 Task: Create New Customer with Customer Name: Long John Silvers, Billing Address Line1: 1402 Camden Street, Billing Address Line2:  Reno, Billing Address Line3:  Nevada 89501
Action: Mouse moved to (174, 41)
Screenshot: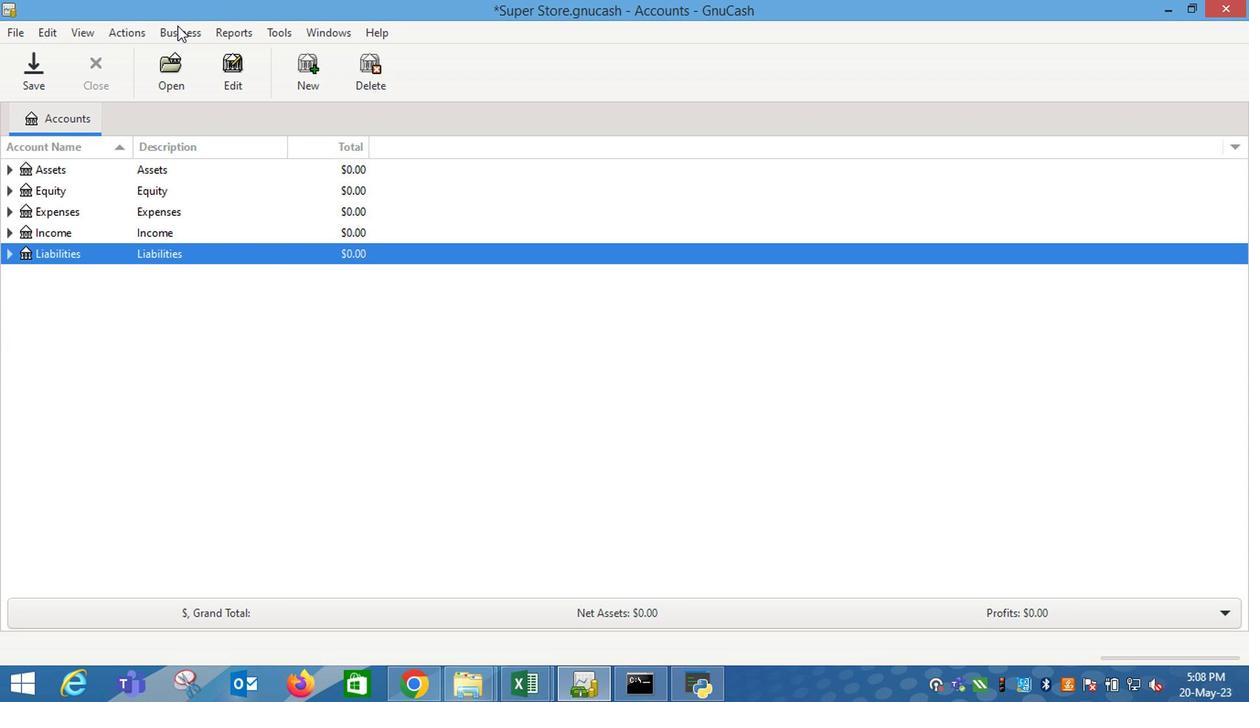 
Action: Mouse pressed left at (174, 41)
Screenshot: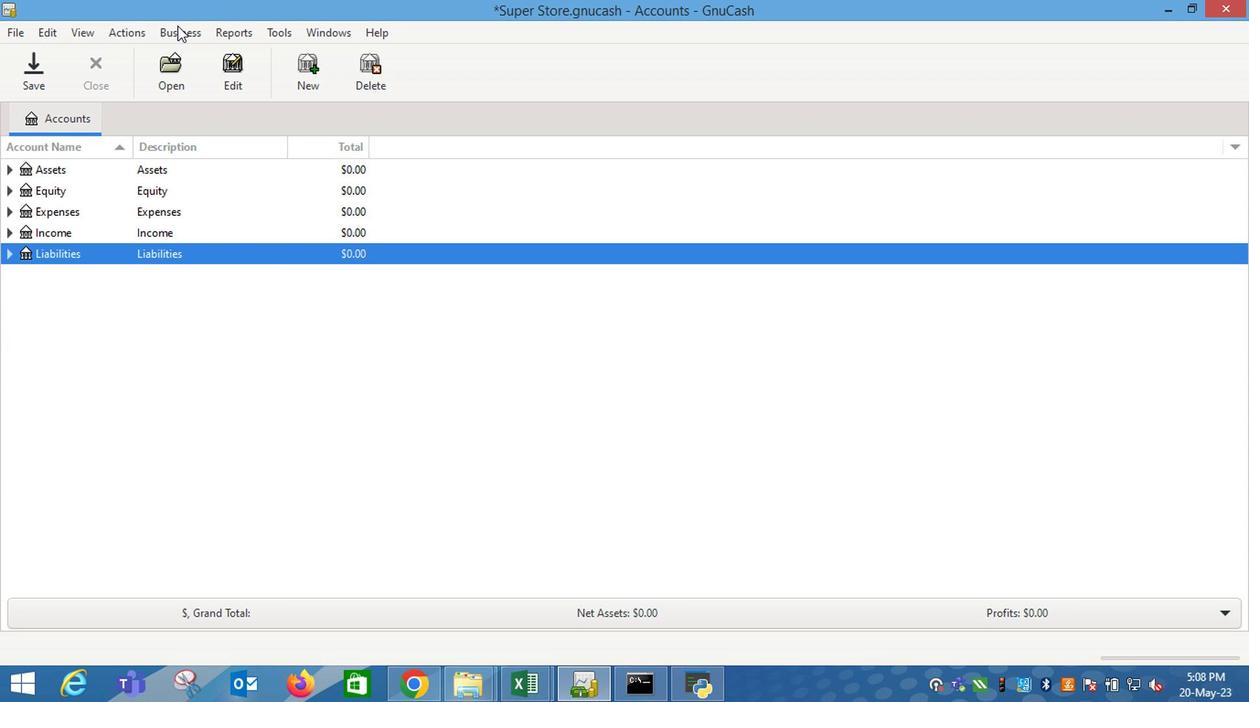 
Action: Mouse moved to (359, 76)
Screenshot: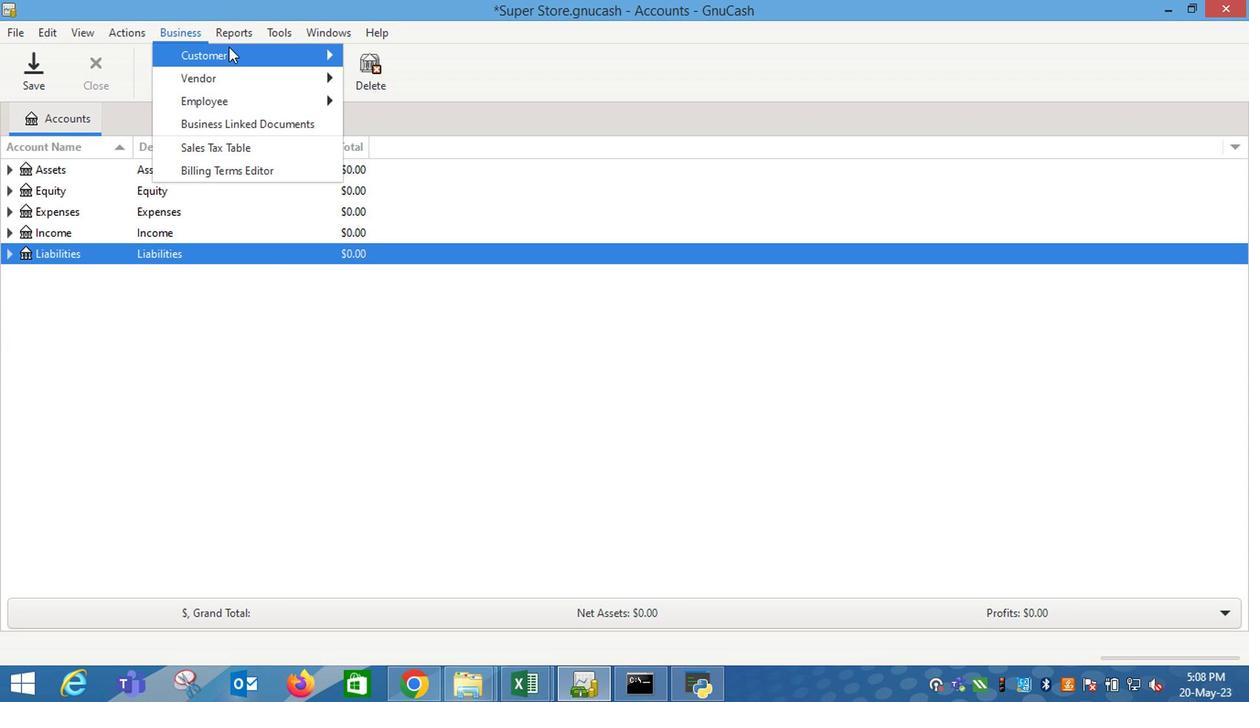 
Action: Mouse pressed left at (359, 76)
Screenshot: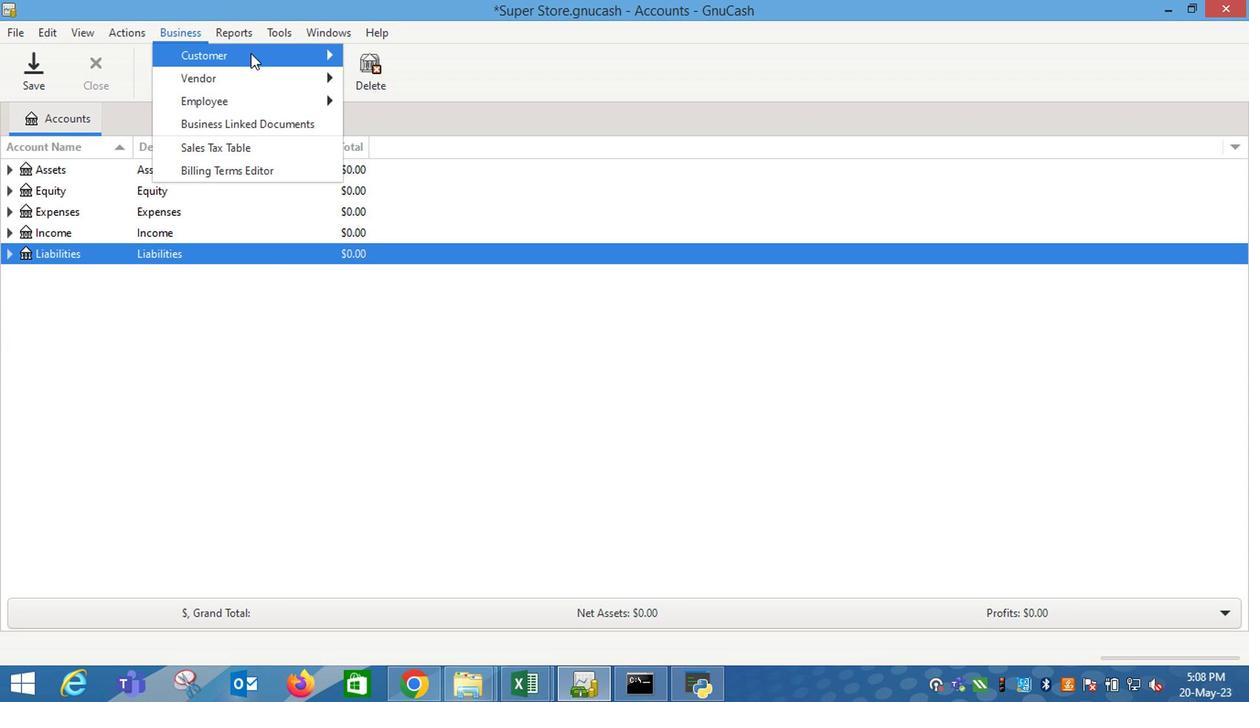
Action: Key pressed <Key.shift_r>o<Key.backspace><Key.shift_r>Long<Key.space><Key.shift_r>Jo
Screenshot: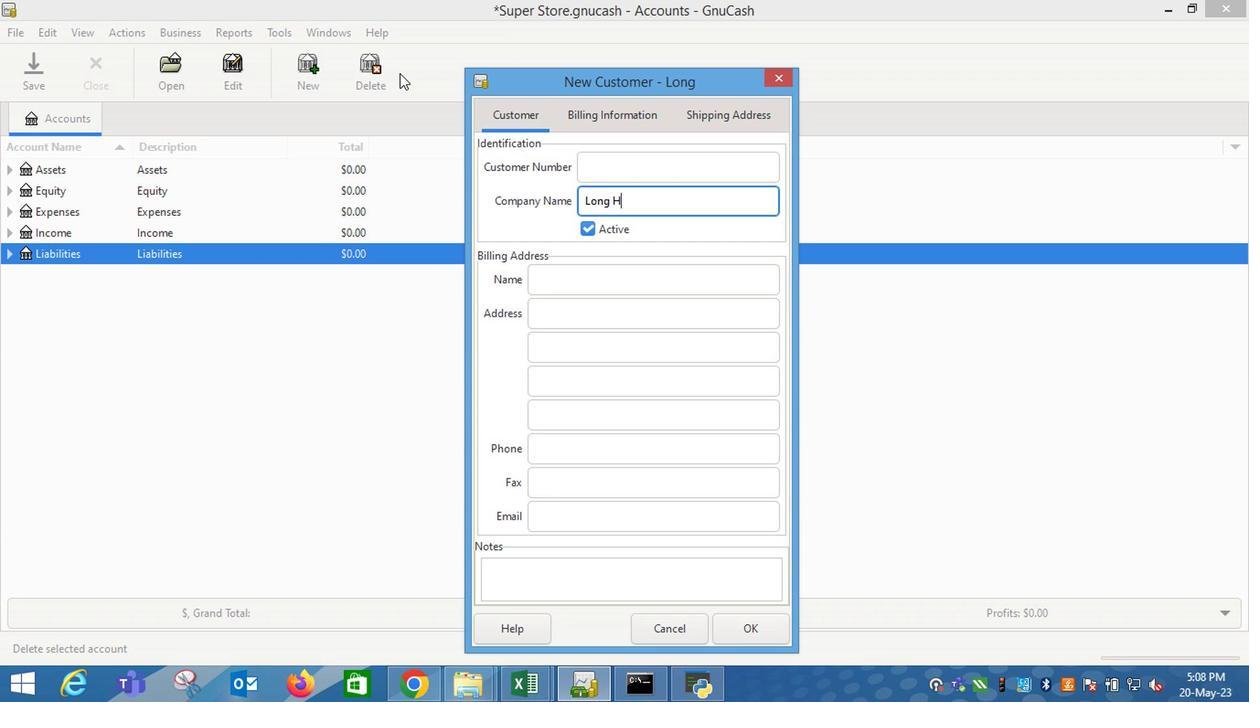 
Action: Mouse moved to (363, 90)
Screenshot: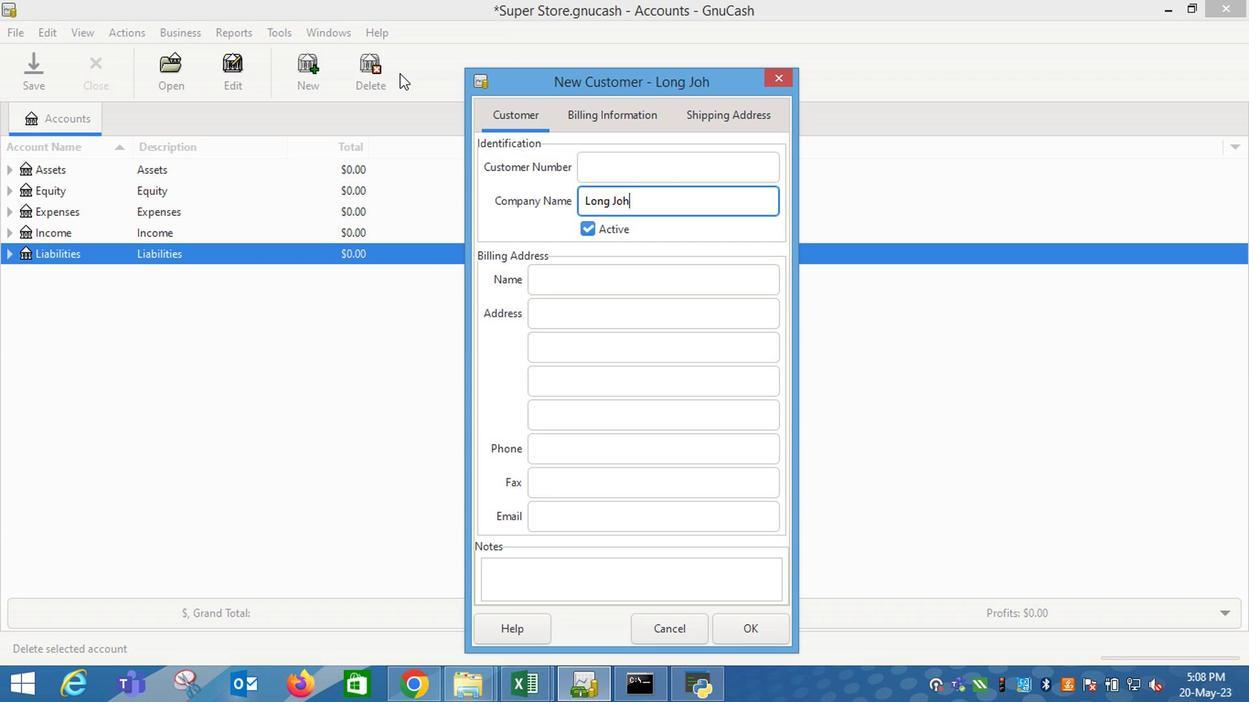 
Action: Key pressed hn<Key.space><Key.shift_r>Silvers<Key.tab><Key.tab><Key.tab>1402<Key.space><Key.shift_r>Camden<Key.space><Key.shift_r>Street<Key.tab><Key.shift_r>R<Key.enter>
Screenshot: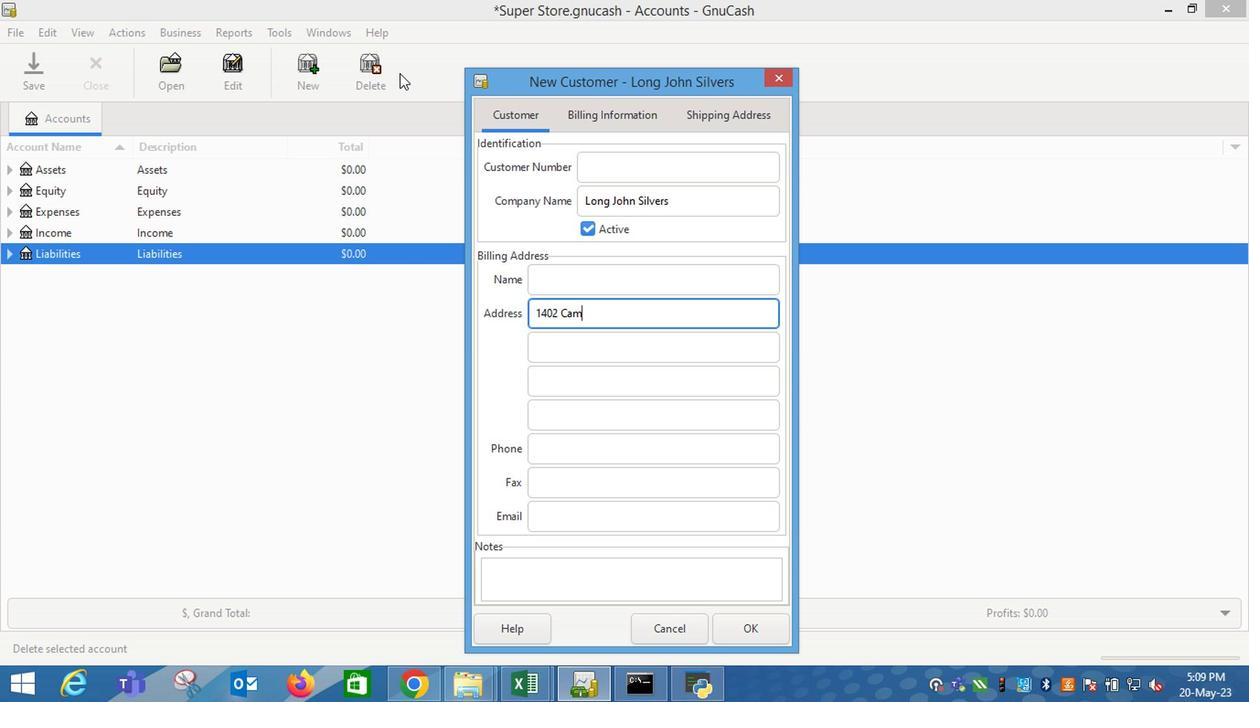 
Action: Mouse moved to (169, 34)
Screenshot: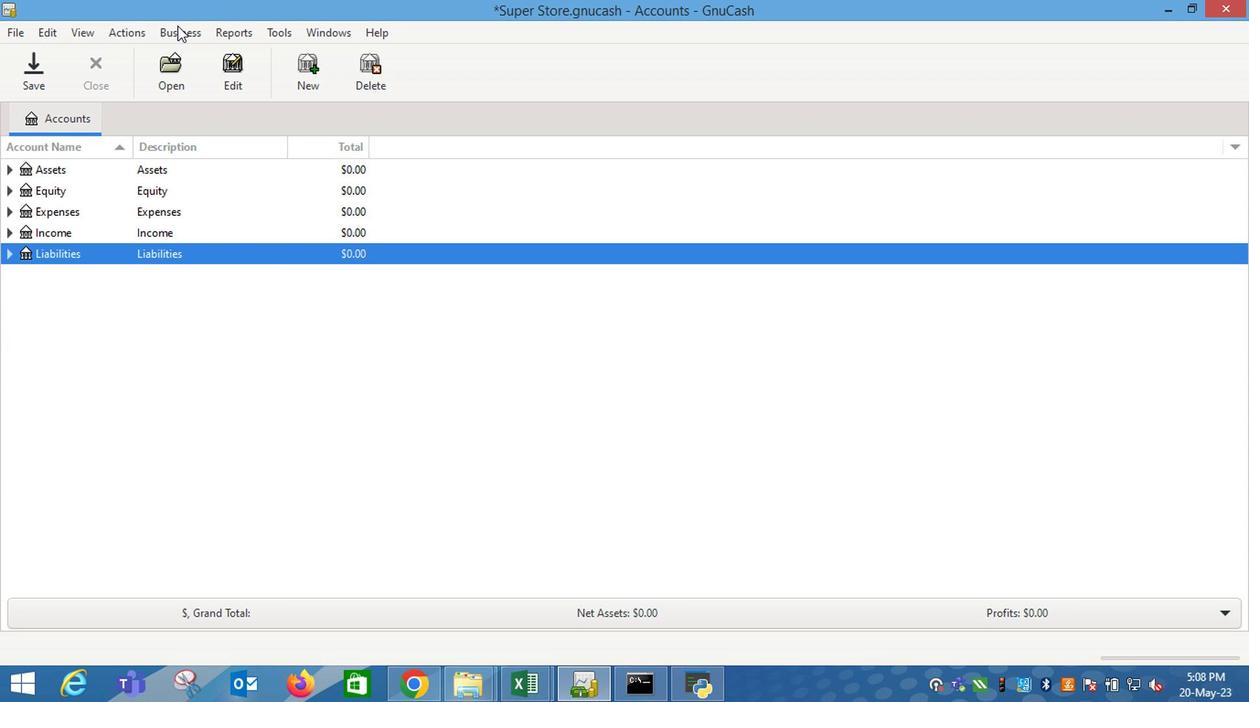 
Action: Mouse pressed left at (169, 34)
Screenshot: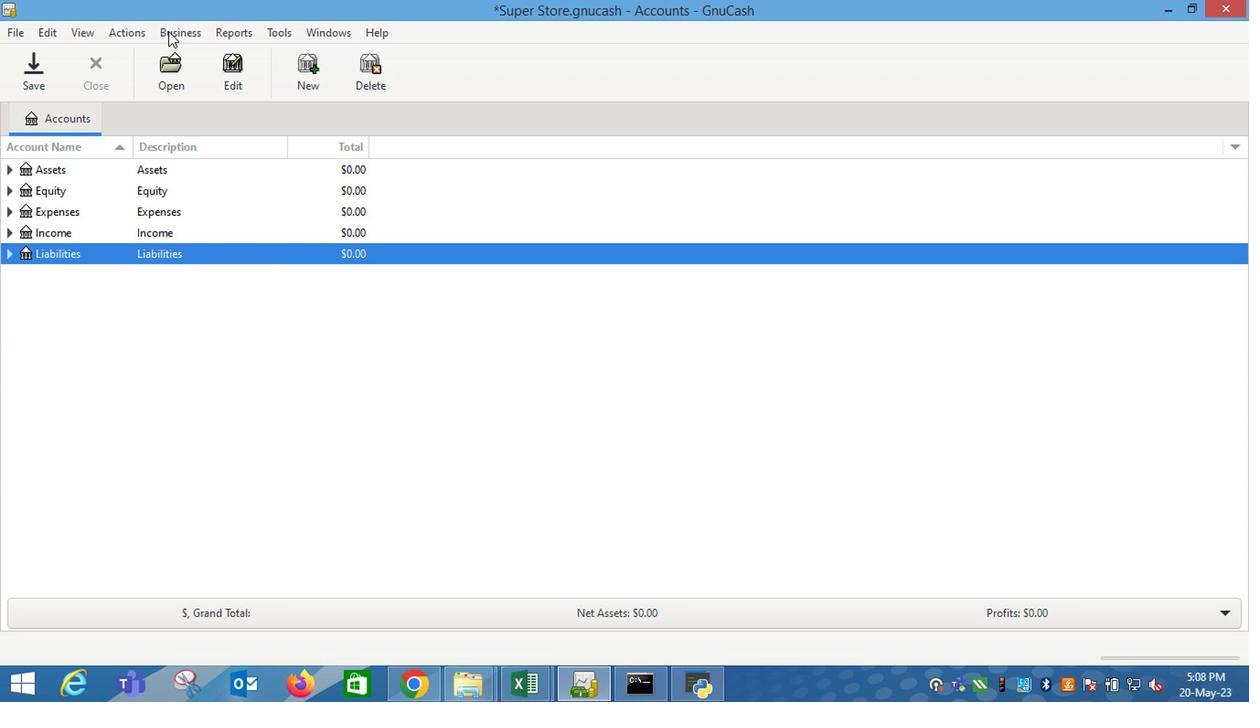 
Action: Mouse moved to (399, 76)
Screenshot: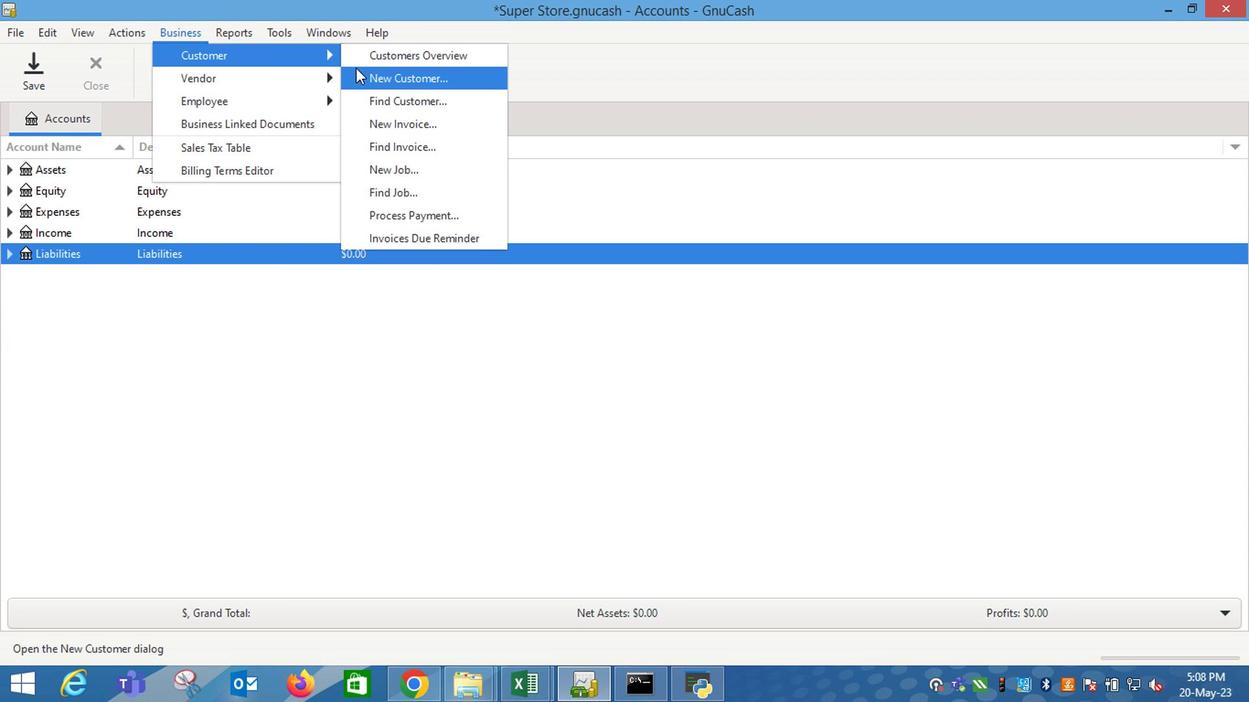 
Action: Mouse pressed left at (399, 76)
Screenshot: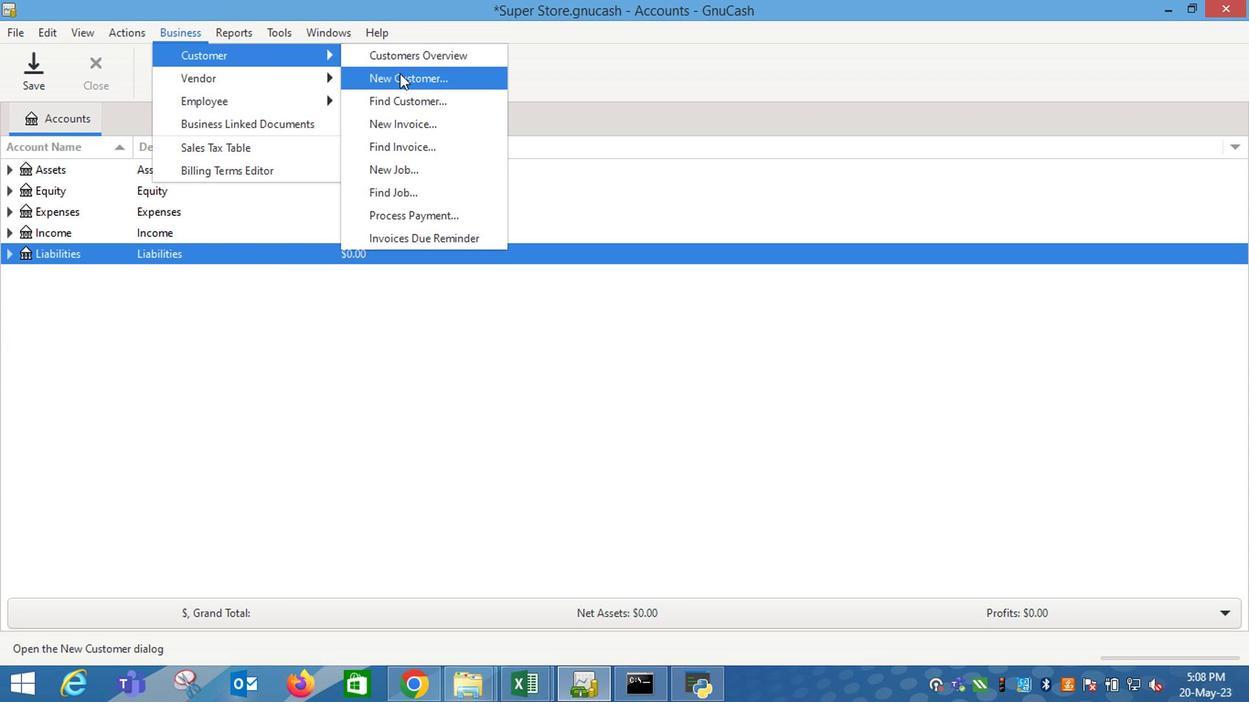 
Action: Key pressed <Key.shift_r>Long<Key.space><Key.shift_r>H<Key.backspace><Key.shift_r>John<Key.space><Key.shift_r>Silvers<Key.tab><Key.tab><Key.tab>1402<Key.space><Key.shift_r>Camden<Key.space><Key.shift_r>Street<Key.tab><Key.shift_r>R<Key.tab><Key.shift_r>N<Key.tab><Key.enter>
Screenshot: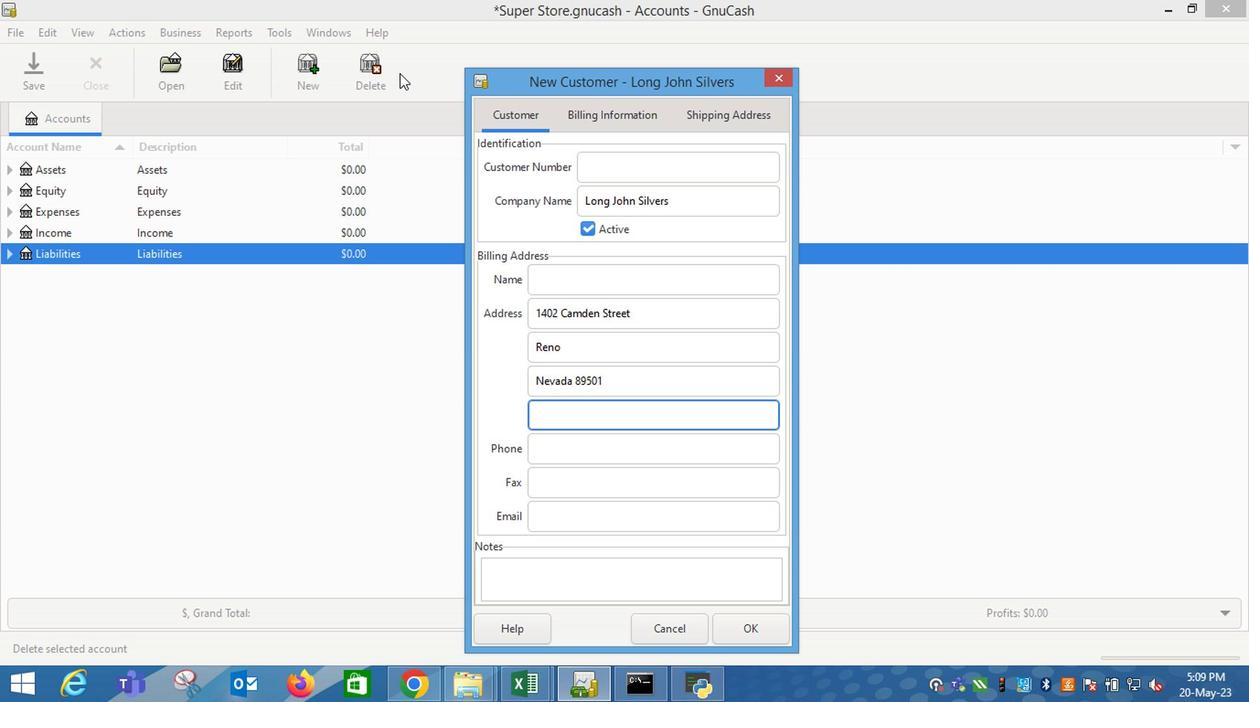 
